 Task: Reply All to email with the signature Dustin Brown with the subject 'Request for maternity leave' from softage.1@softage.net with the message 'Please provide me with an update on the project's procurement plan.'
Action: Mouse moved to (932, 156)
Screenshot: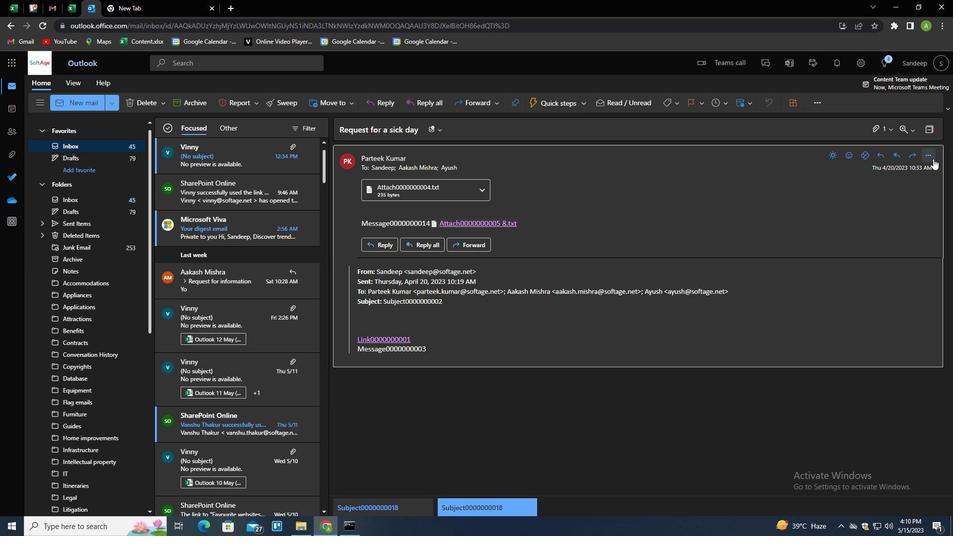 
Action: Mouse pressed left at (932, 156)
Screenshot: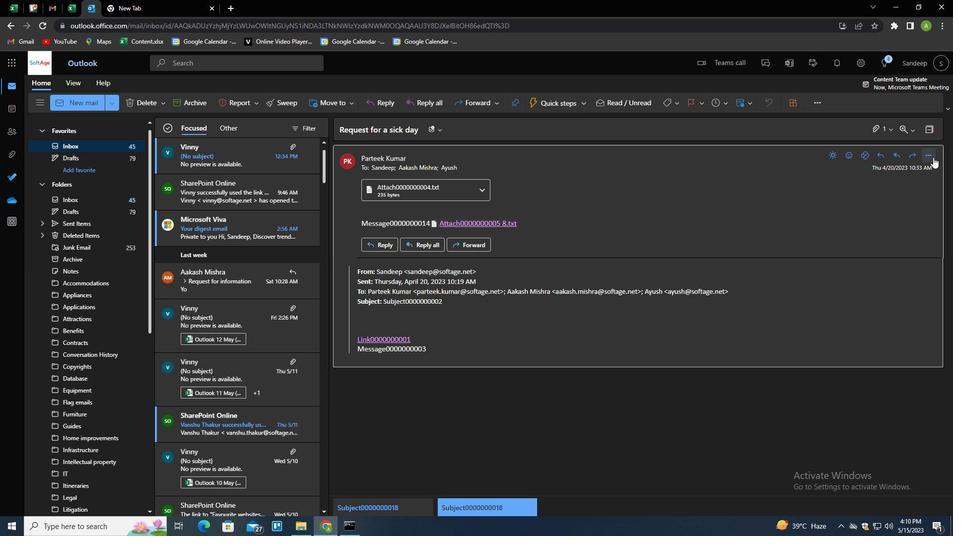 
Action: Mouse moved to (868, 187)
Screenshot: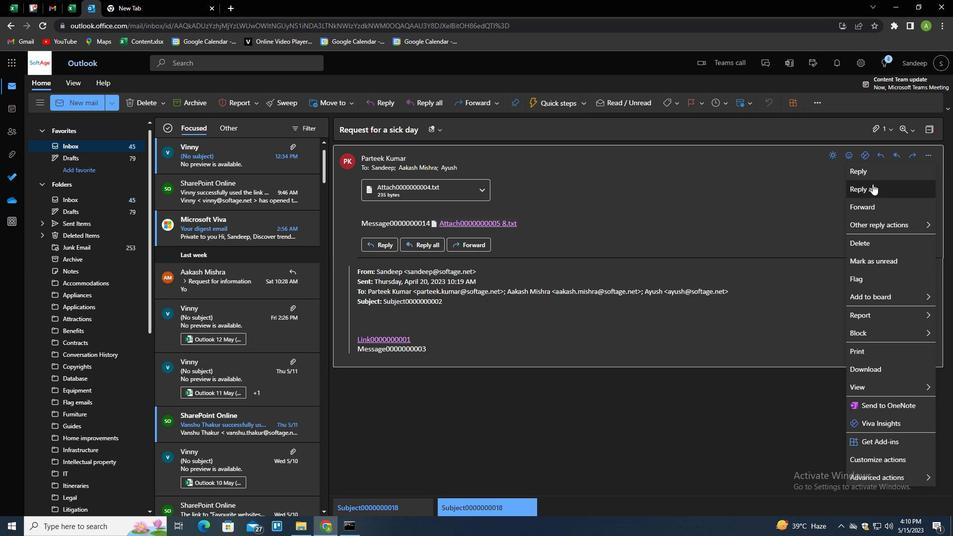 
Action: Mouse pressed left at (868, 187)
Screenshot: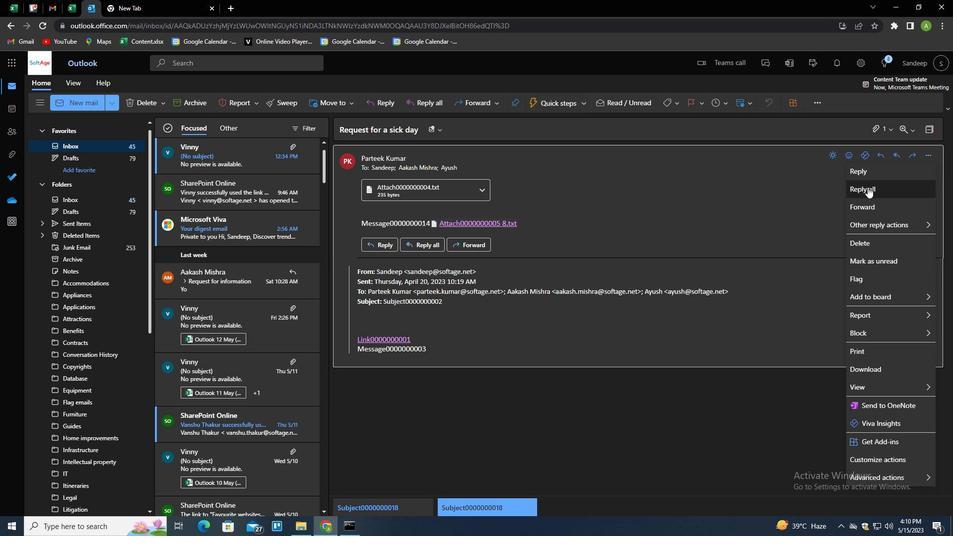 
Action: Mouse moved to (671, 97)
Screenshot: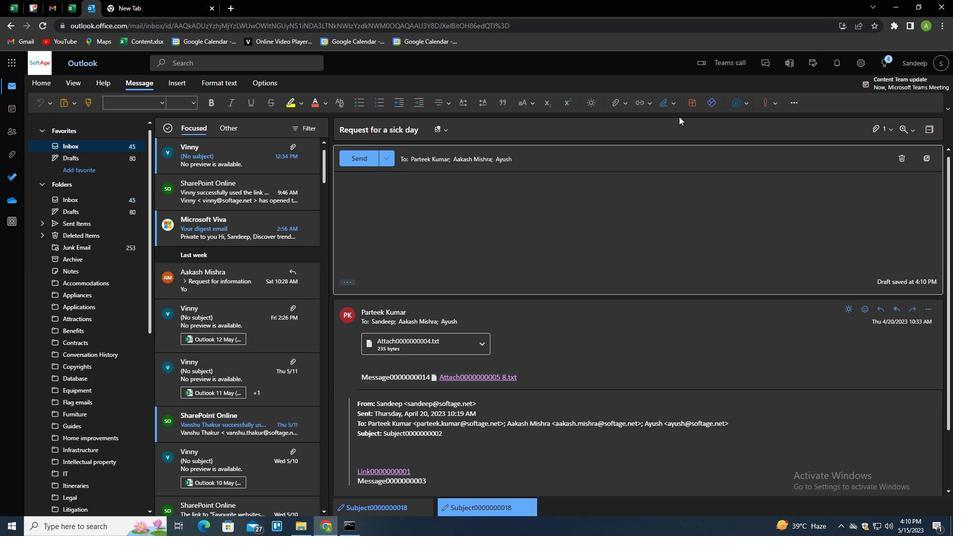 
Action: Mouse pressed left at (671, 97)
Screenshot: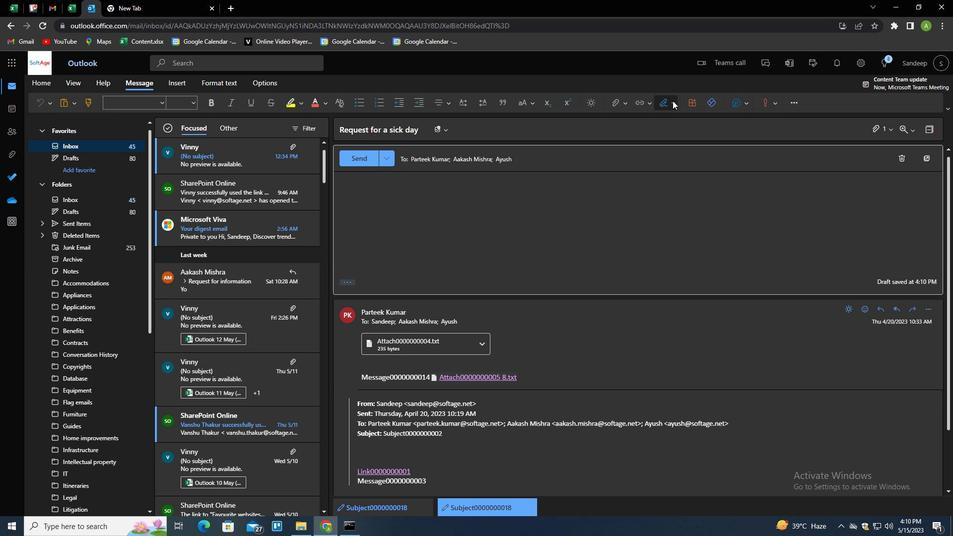 
Action: Mouse moved to (659, 143)
Screenshot: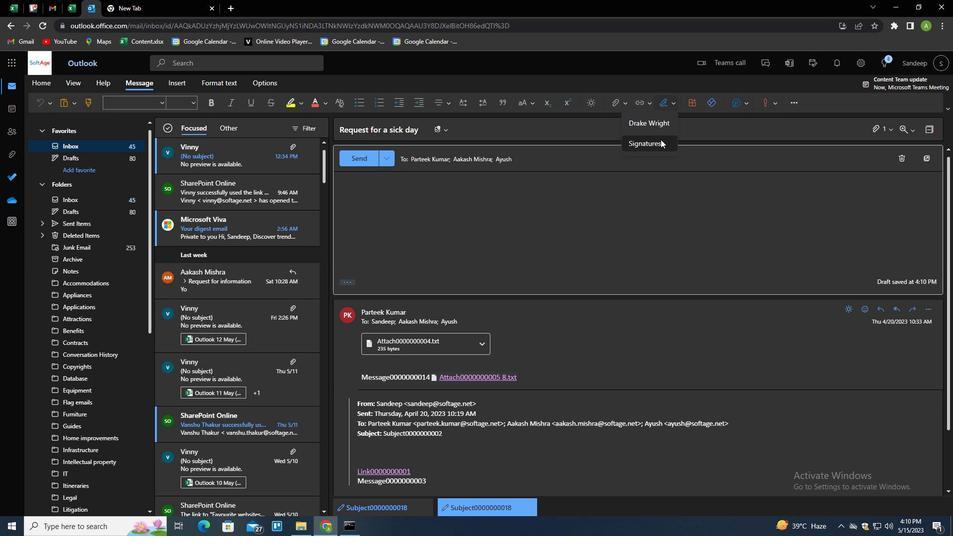 
Action: Mouse pressed left at (659, 143)
Screenshot: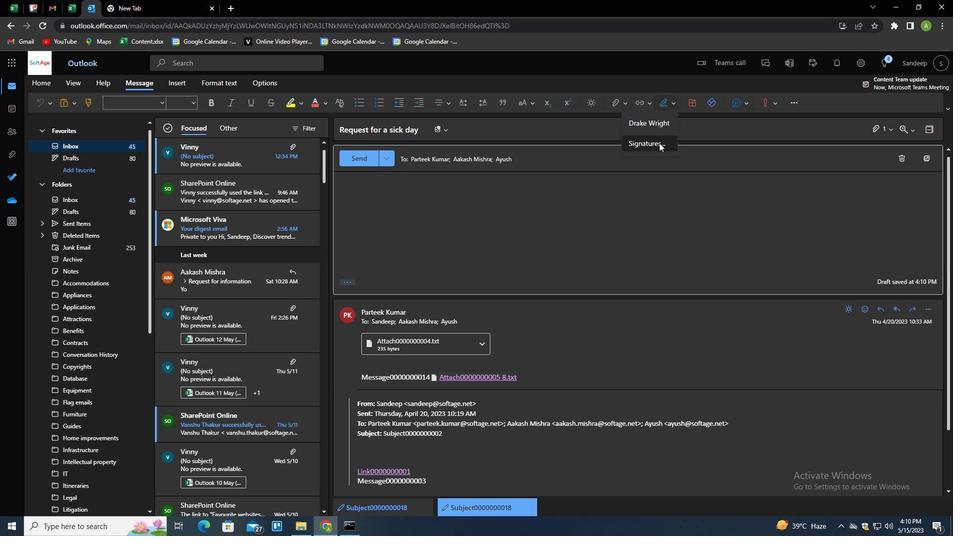 
Action: Mouse moved to (669, 182)
Screenshot: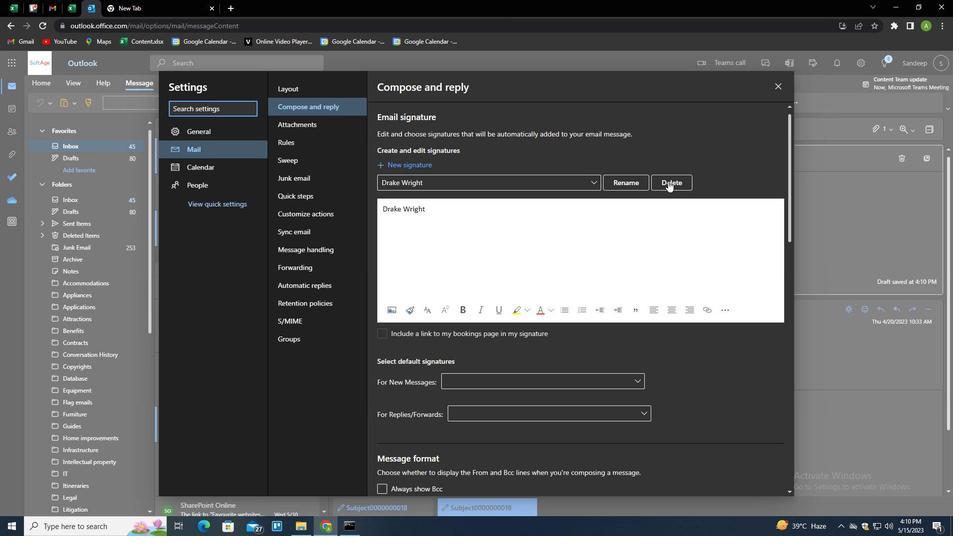 
Action: Mouse pressed left at (669, 182)
Screenshot: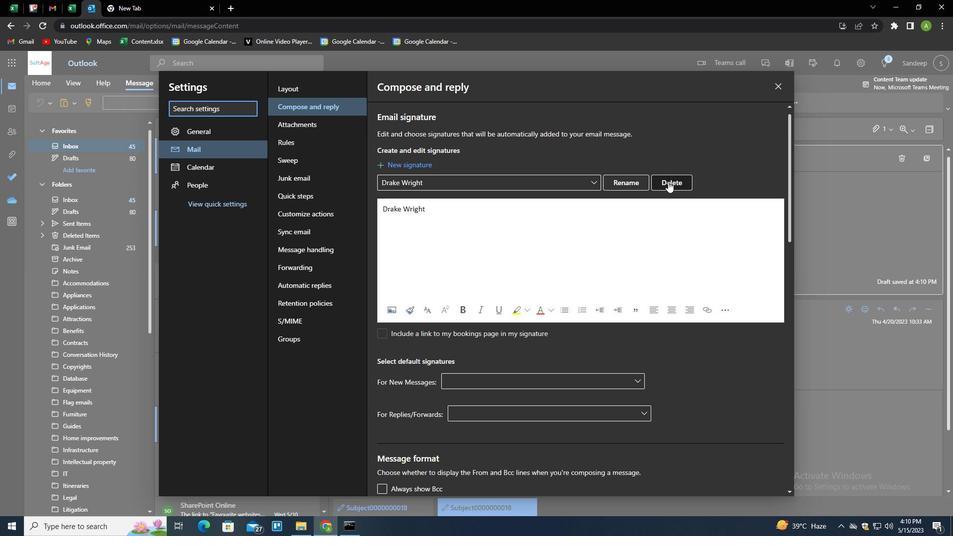 
Action: Mouse moved to (660, 182)
Screenshot: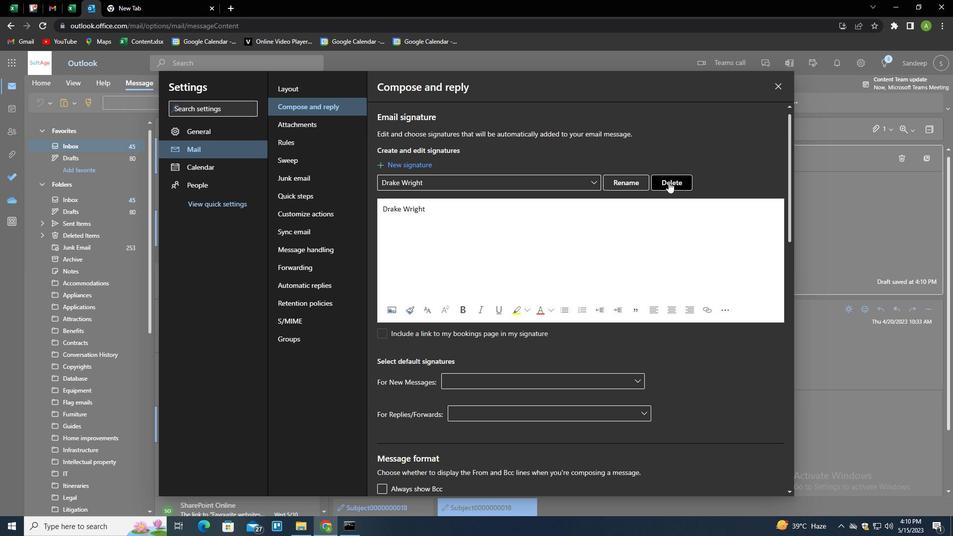 
Action: Mouse pressed left at (660, 182)
Screenshot: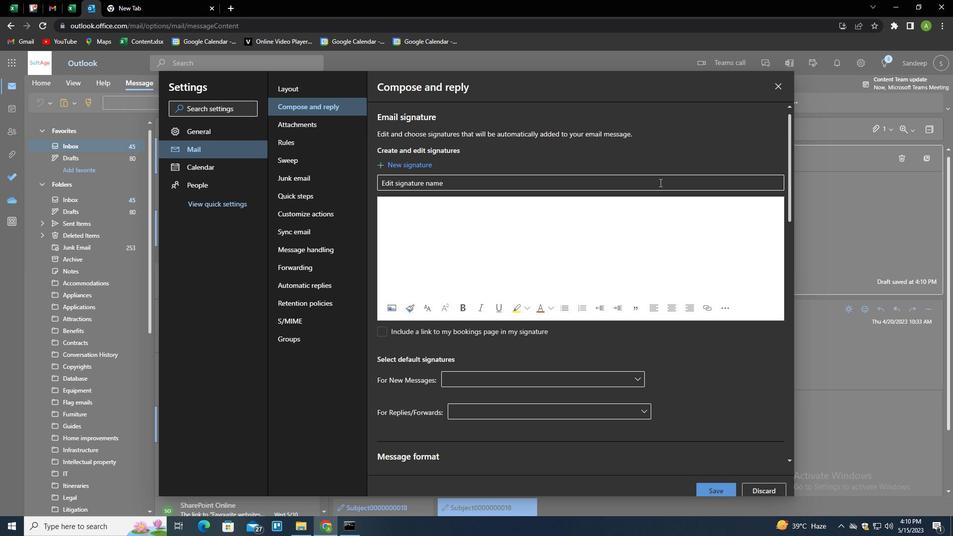 
Action: Key pressed <Key.shift>DUSTIN<Key.space><Key.shift>BROWN<Key.tab><Key.shift>DUSTIN<Key.space><Key.shift>BROWN
Screenshot: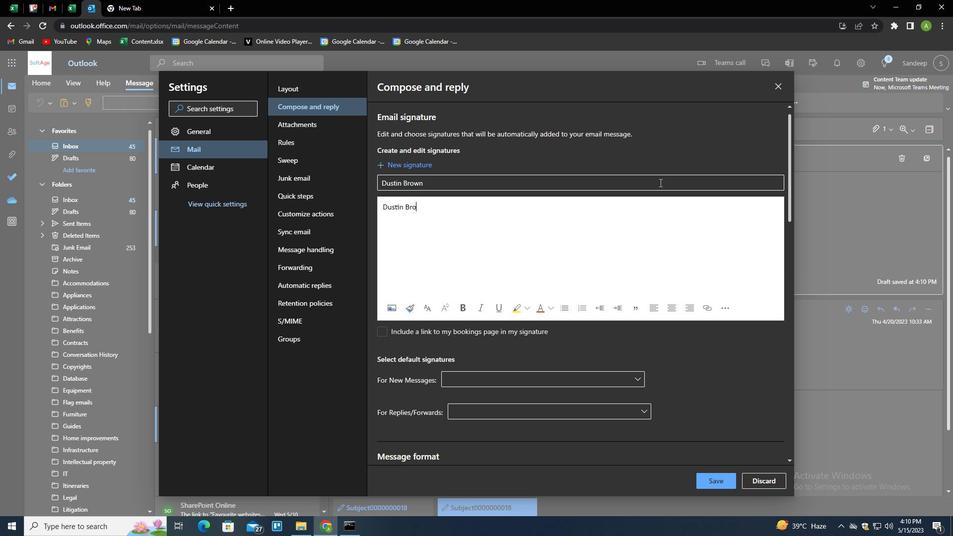 
Action: Mouse moved to (724, 478)
Screenshot: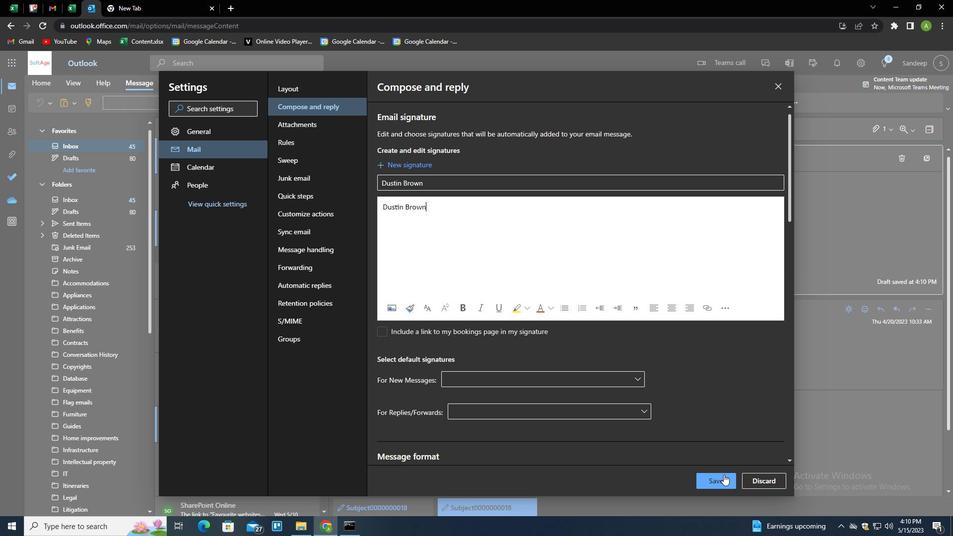 
Action: Mouse pressed left at (724, 478)
Screenshot: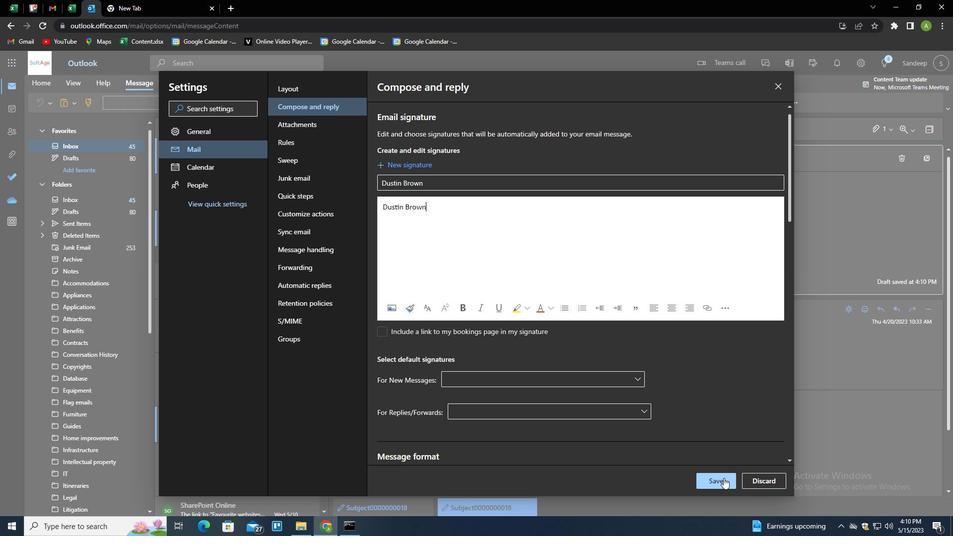 
Action: Mouse moved to (840, 241)
Screenshot: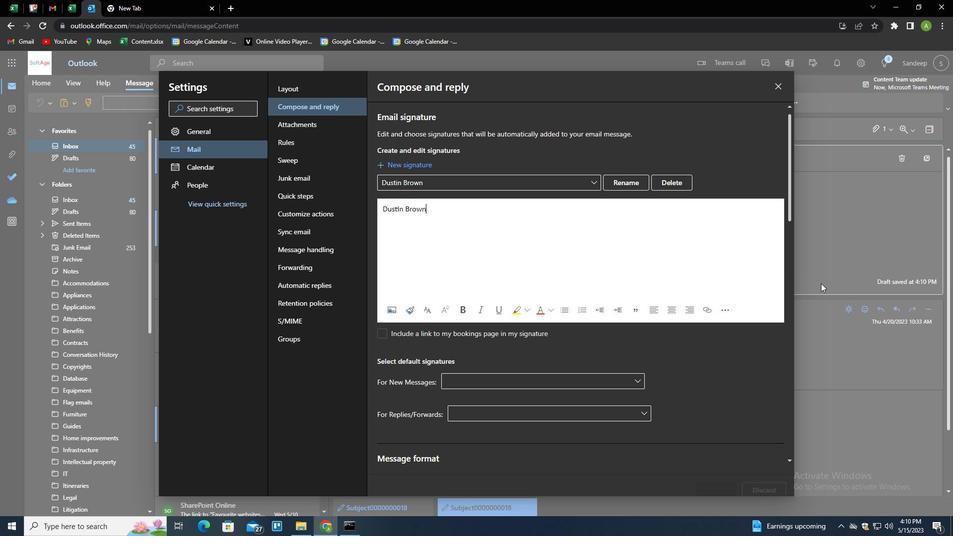 
Action: Mouse pressed left at (840, 241)
Screenshot: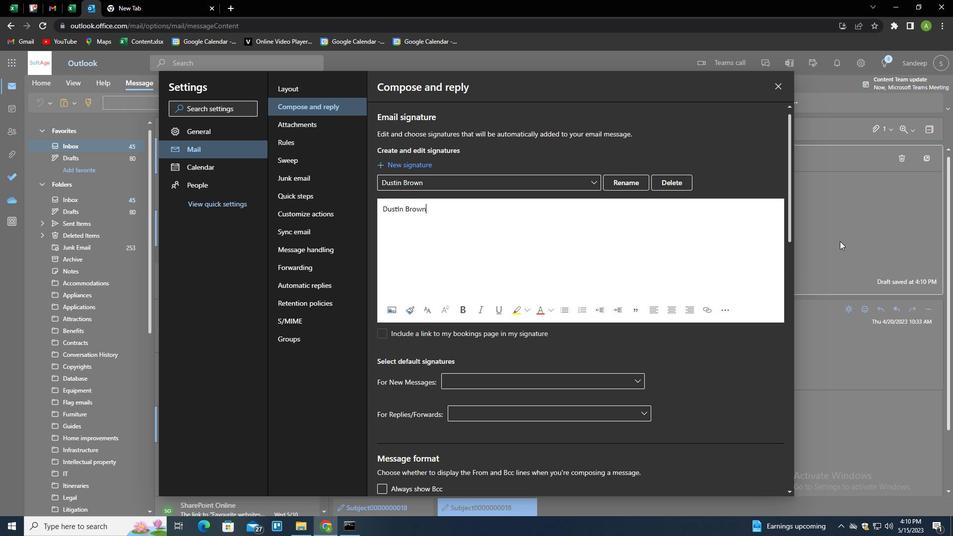 
Action: Mouse moved to (672, 104)
Screenshot: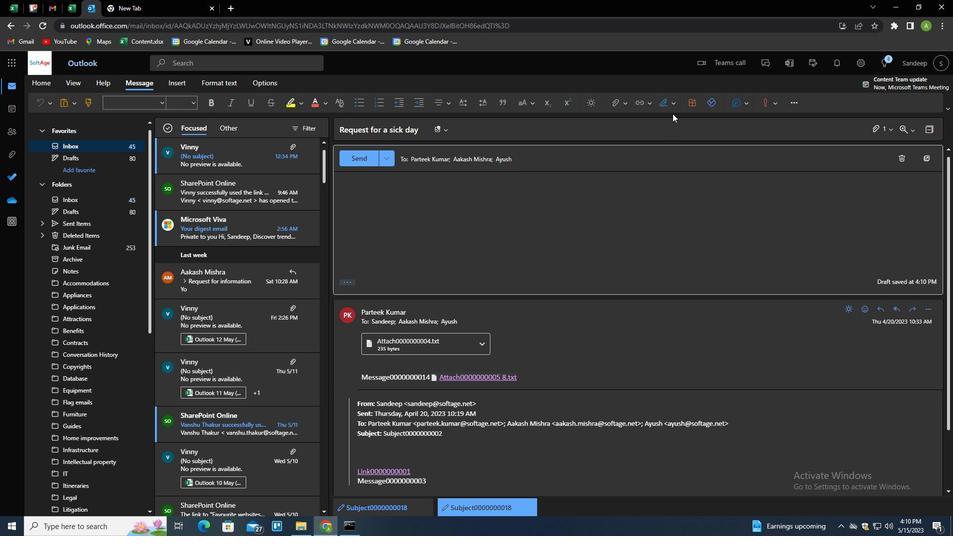
Action: Mouse pressed left at (672, 104)
Screenshot: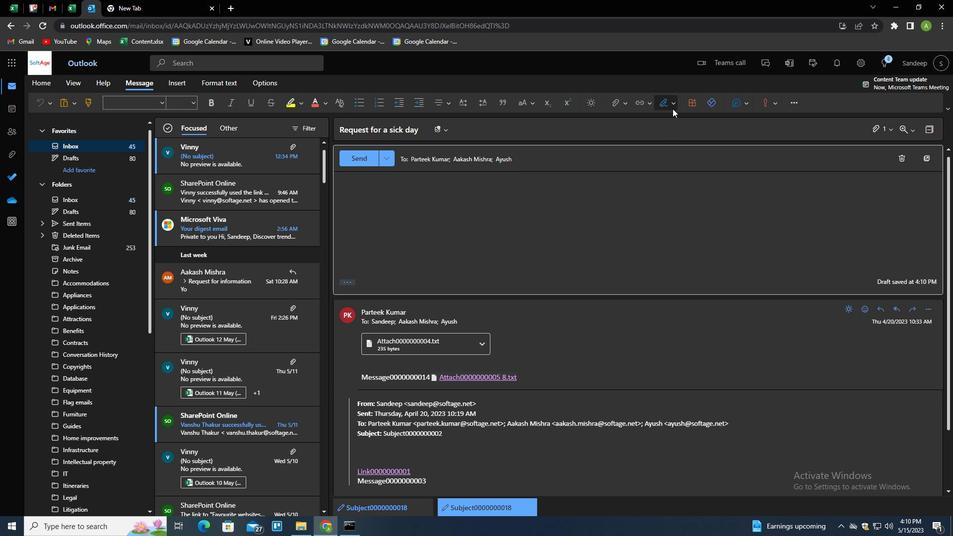 
Action: Mouse moved to (658, 120)
Screenshot: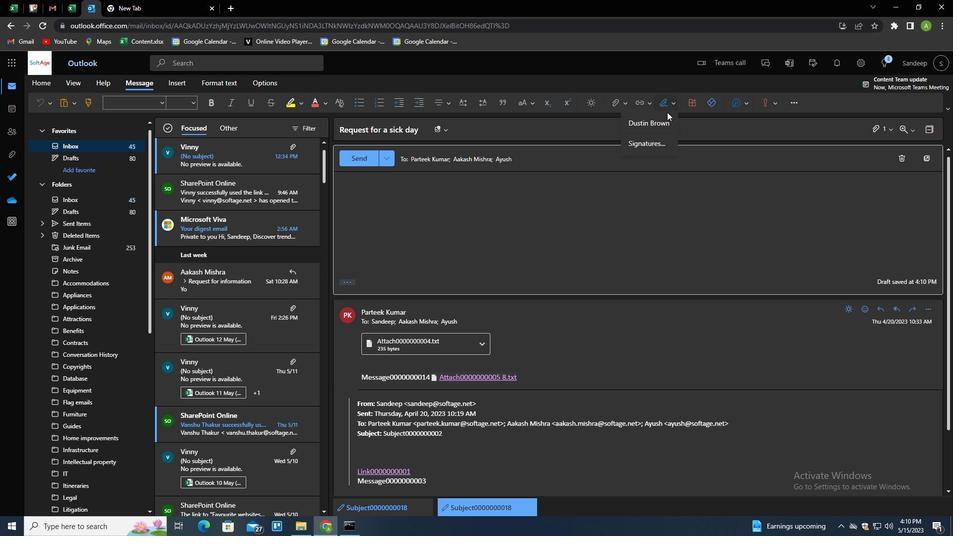 
Action: Mouse pressed left at (658, 120)
Screenshot: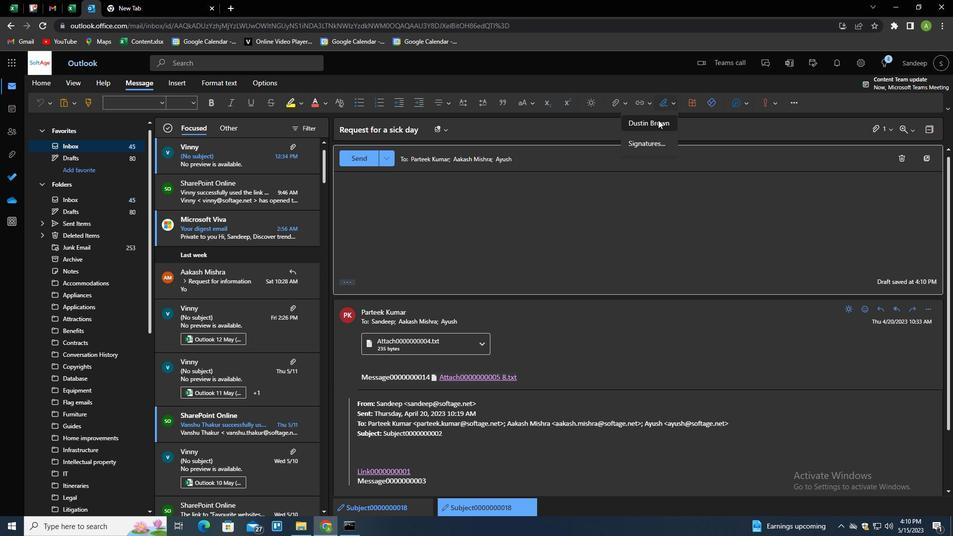 
Action: Mouse moved to (440, 220)
Screenshot: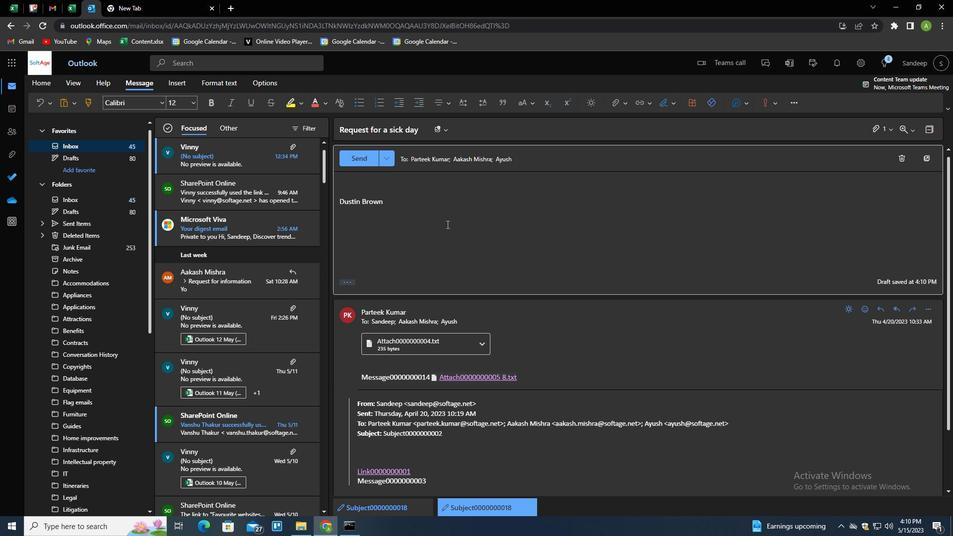
Action: Key pressed <Key.shift>PLEASE<Key.space>PROVIDE<Key.space>ME<Key.space>WO<Key.backspace>ITH<Key.space>AN<Key.space>UPDATE<Key.space>ON<Key.space>THE<Key.space>PROJECT'S<Key.space>PROCRU<Key.backspace><Key.backspace>URM<Key.backspace>EMENT<Key.space>PLAN.
Screenshot: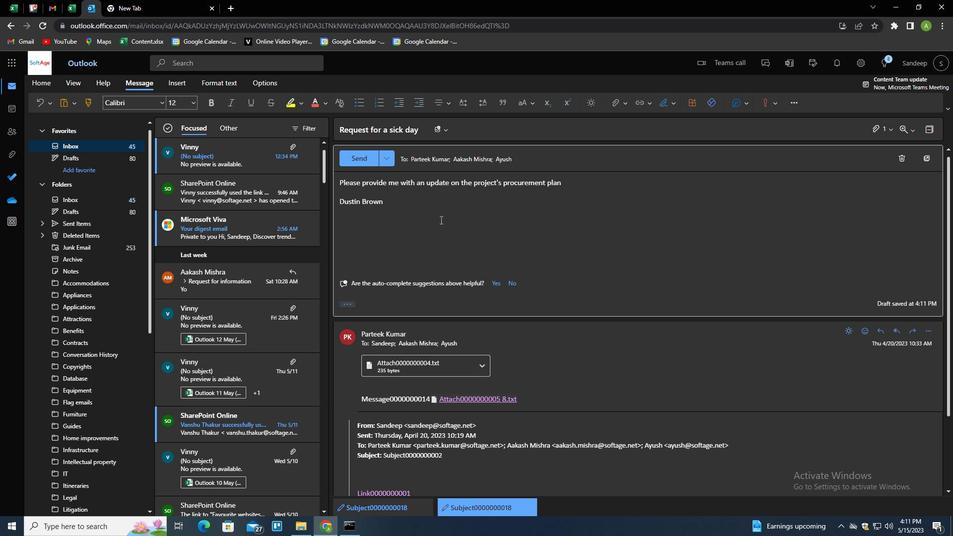 
Action: Mouse moved to (357, 156)
Screenshot: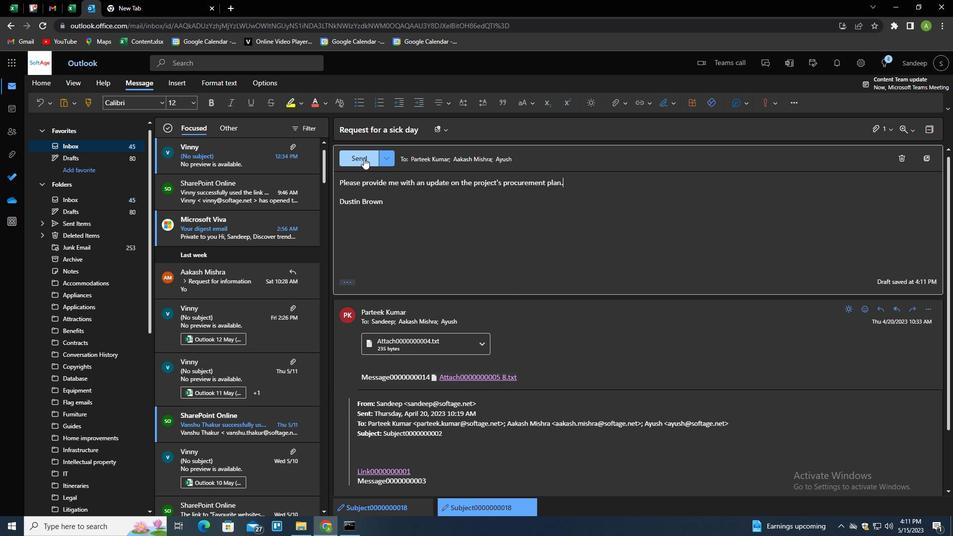 
Action: Mouse pressed left at (357, 156)
Screenshot: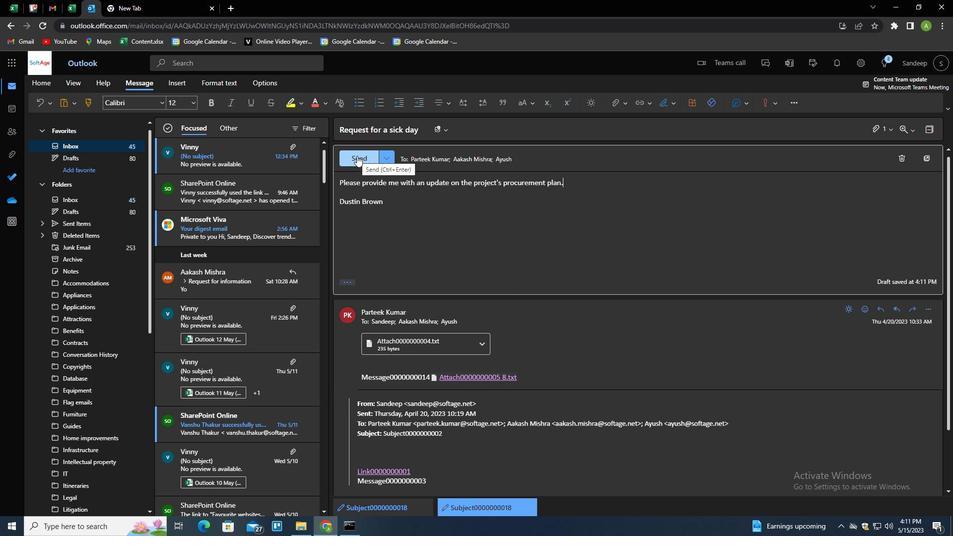 
Action: Mouse moved to (501, 263)
Screenshot: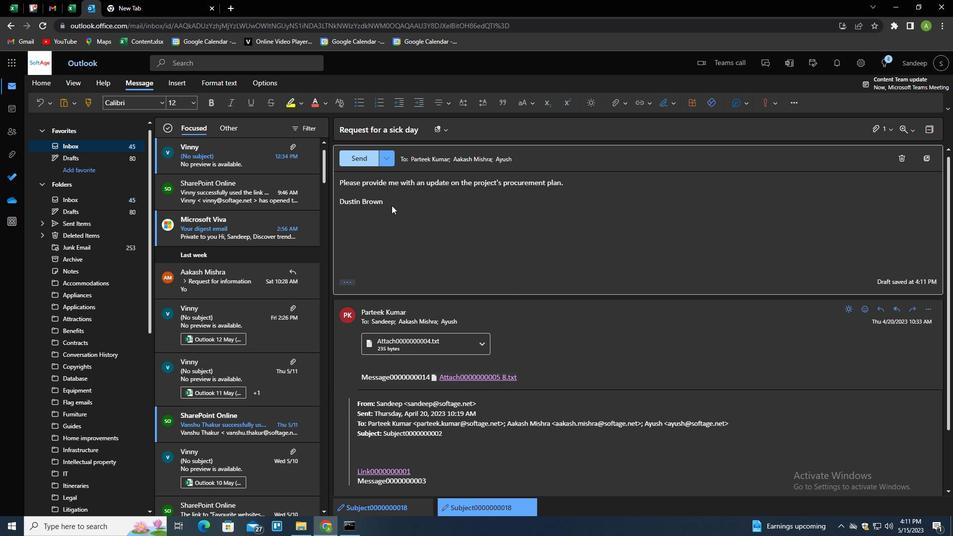
